 Task: Filter the search records by price book
Action: Mouse scrolled (178, 96) with delta (0, 0)
Screenshot: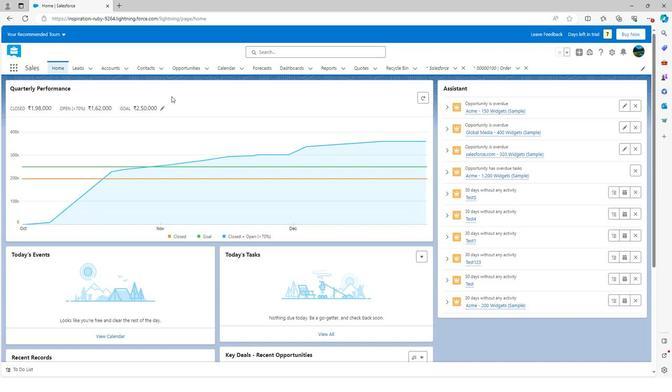
Action: Mouse scrolled (178, 96) with delta (0, 0)
Screenshot: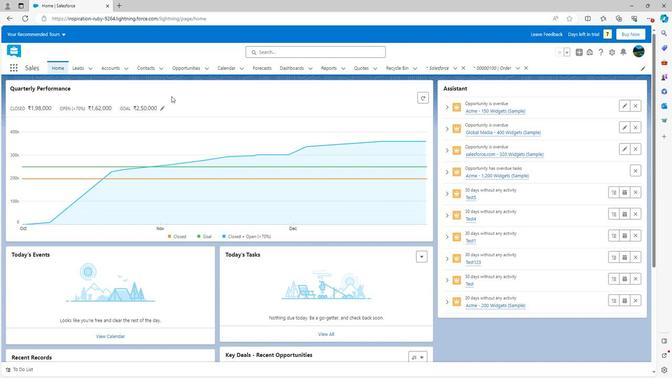
Action: Mouse scrolled (178, 96) with delta (0, 0)
Screenshot: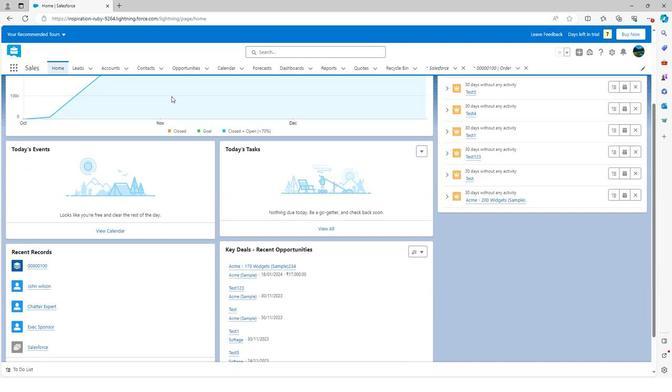 
Action: Mouse scrolled (178, 96) with delta (0, 0)
Screenshot: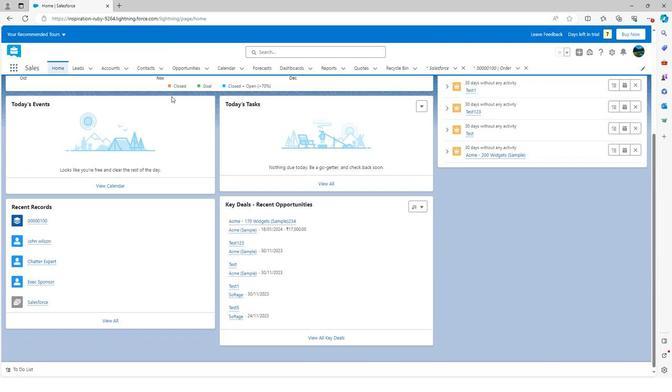 
Action: Mouse scrolled (178, 96) with delta (0, 0)
Screenshot: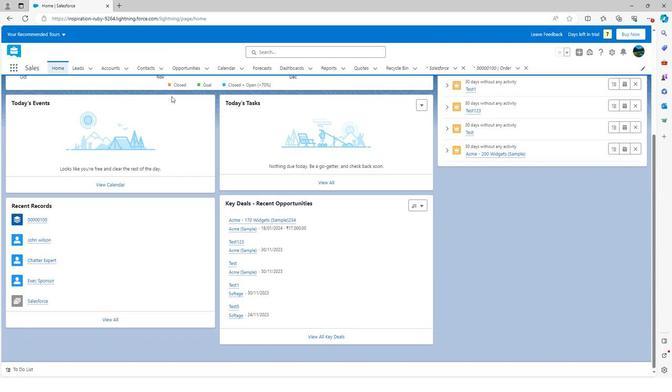 
Action: Mouse scrolled (178, 97) with delta (0, 0)
Screenshot: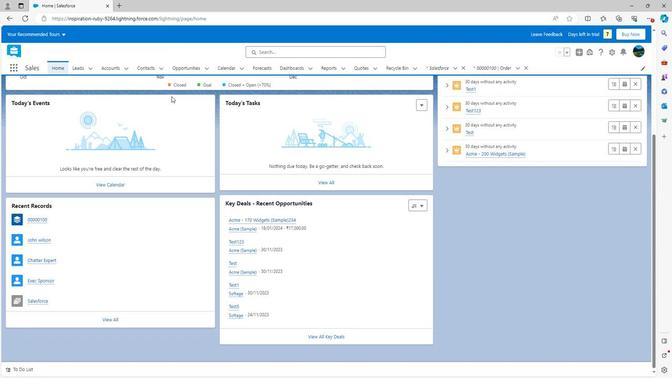 
Action: Mouse scrolled (178, 97) with delta (0, 0)
Screenshot: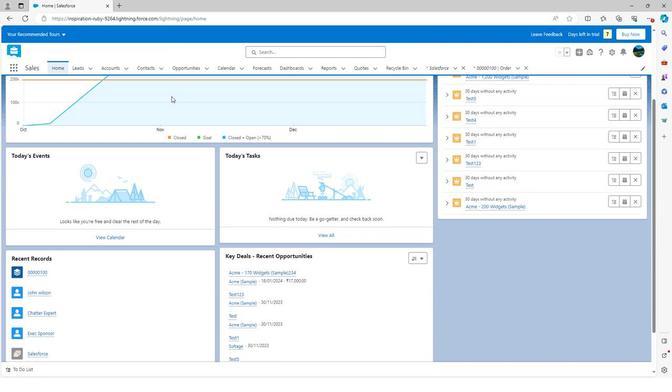 
Action: Mouse scrolled (178, 97) with delta (0, 0)
Screenshot: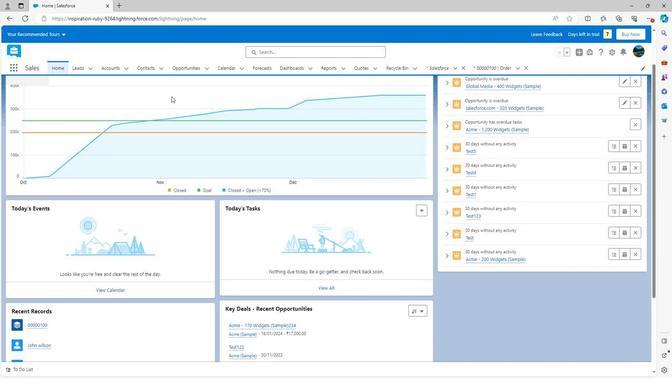 
Action: Mouse scrolled (178, 97) with delta (0, 0)
Screenshot: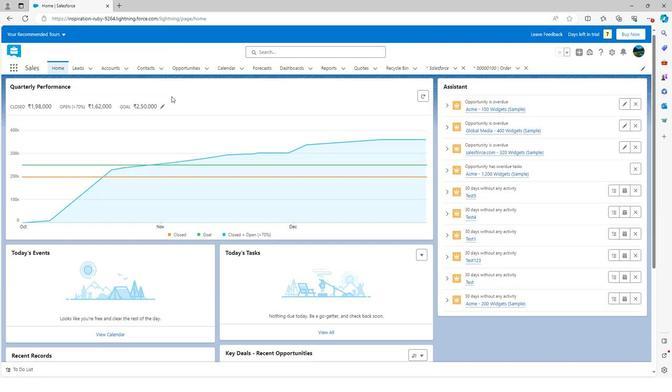 
Action: Mouse moved to (250, 55)
Screenshot: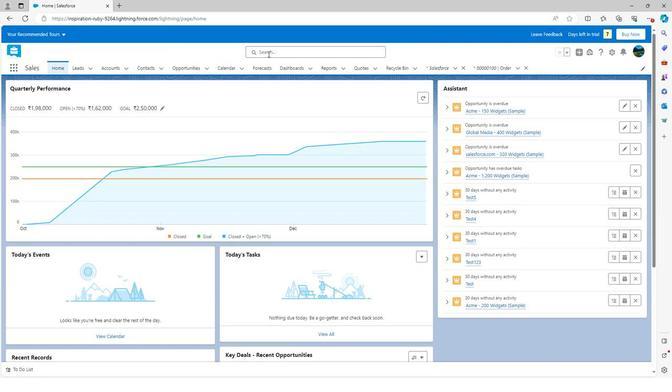 
Action: Mouse pressed left at (250, 55)
Screenshot: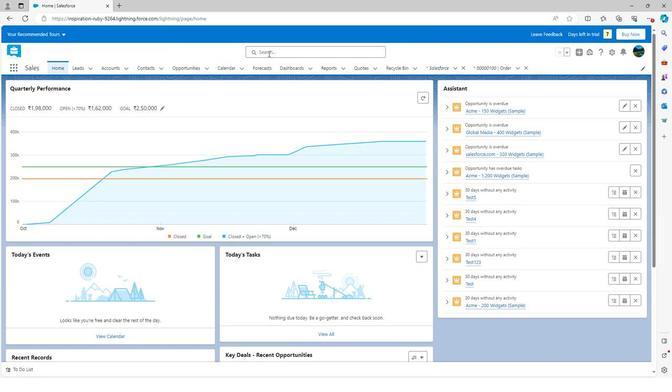 
Action: Mouse moved to (195, 53)
Screenshot: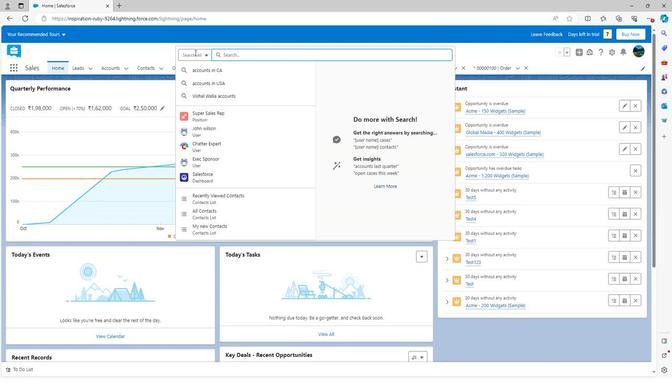 
Action: Mouse pressed left at (195, 53)
Screenshot: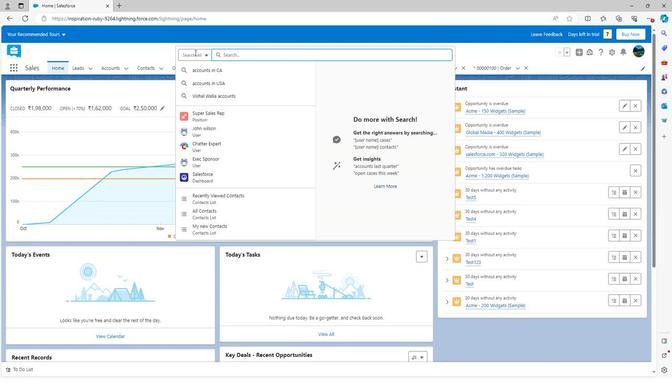 
Action: Mouse moved to (199, 171)
Screenshot: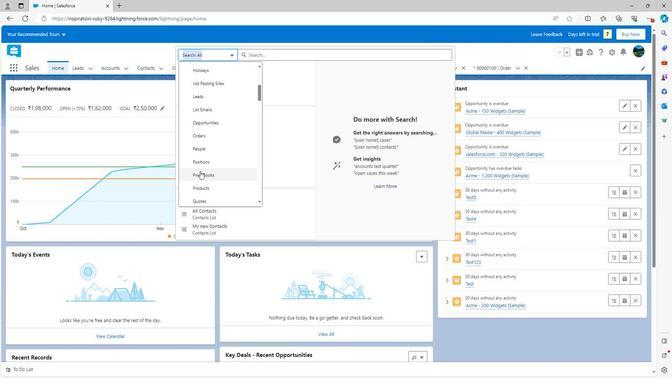
Action: Mouse pressed left at (199, 171)
Screenshot: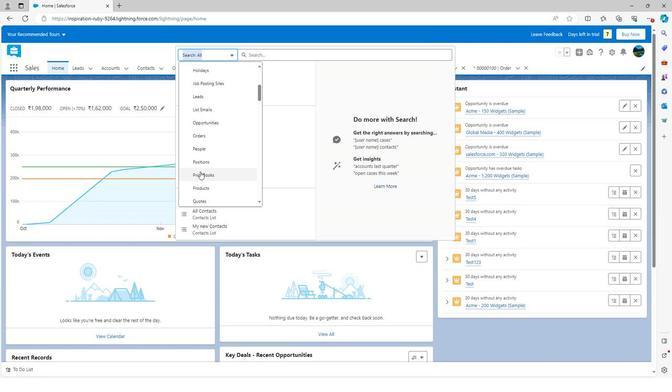 
Action: Mouse moved to (202, 105)
Screenshot: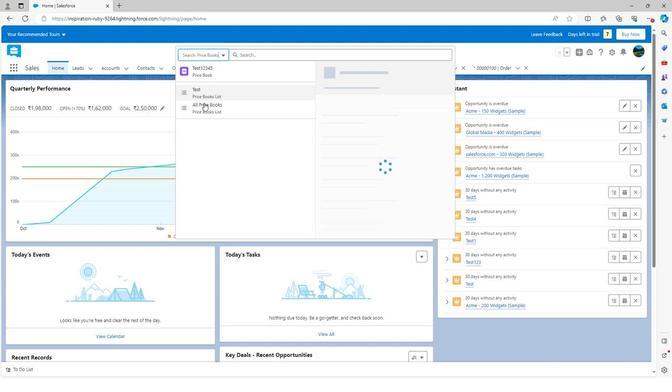 
Action: Mouse pressed left at (202, 105)
Screenshot: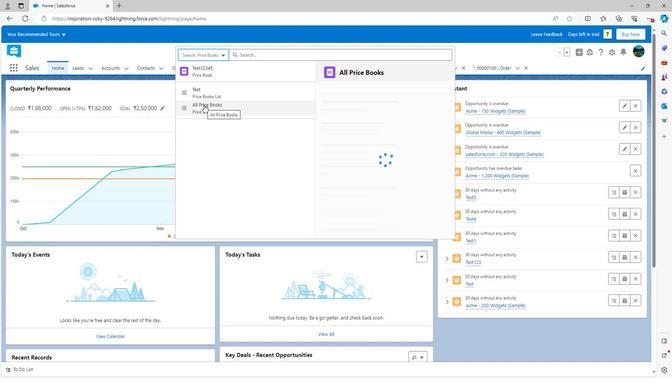 
Action: Mouse moved to (503, 67)
Screenshot: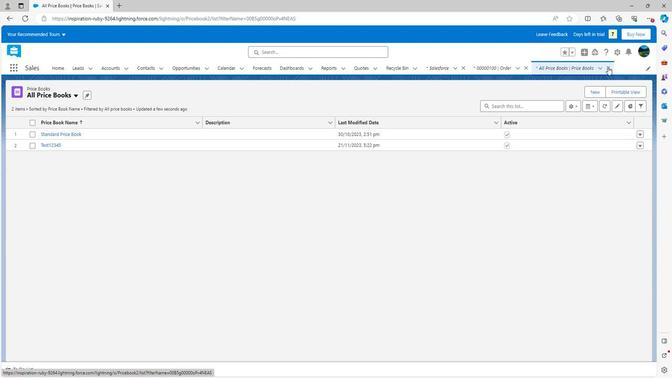 
Action: Mouse pressed left at (503, 67)
Screenshot: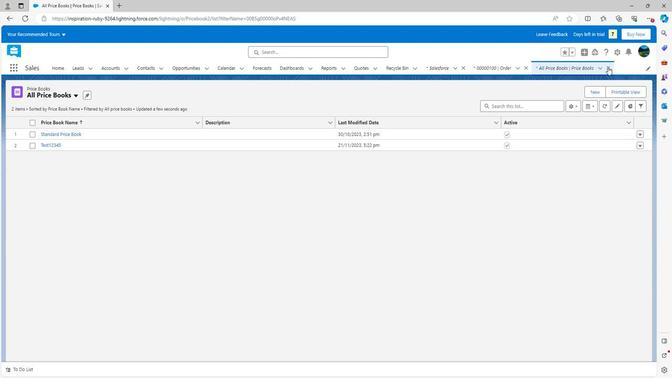 
Action: Mouse moved to (269, 56)
Screenshot: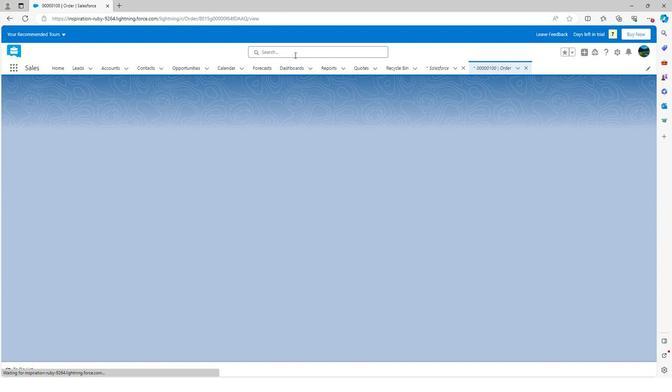 
Action: Mouse pressed left at (269, 56)
Screenshot: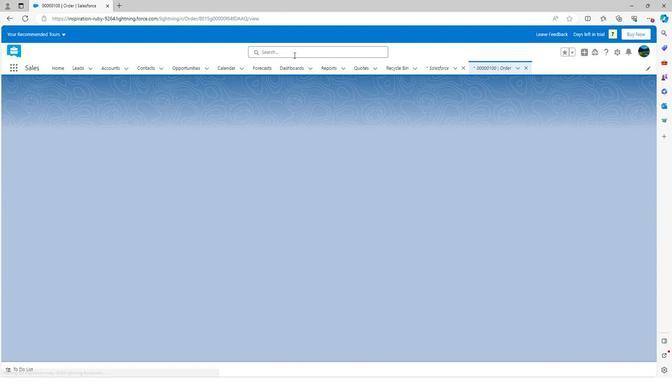 
Action: Mouse moved to (199, 57)
Screenshot: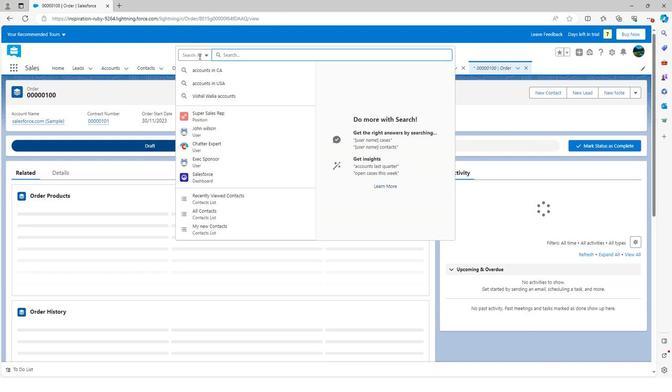 
Action: Mouse pressed left at (199, 57)
Screenshot: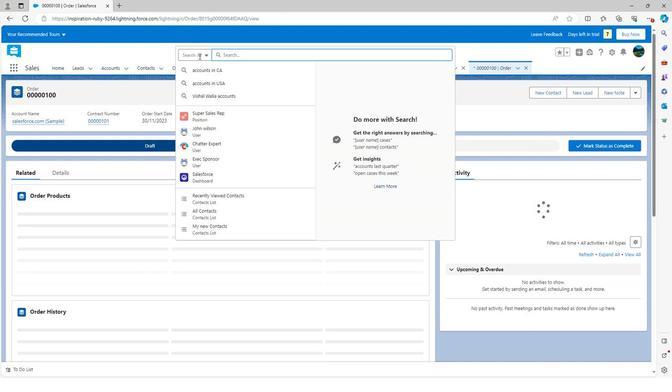 
Action: Mouse moved to (202, 170)
Screenshot: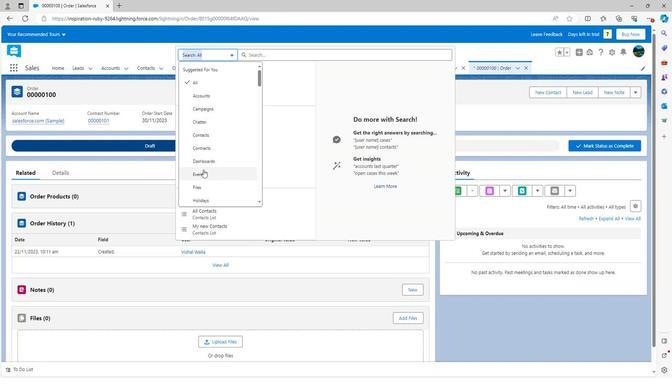 
Action: Mouse scrolled (202, 169) with delta (0, 0)
Screenshot: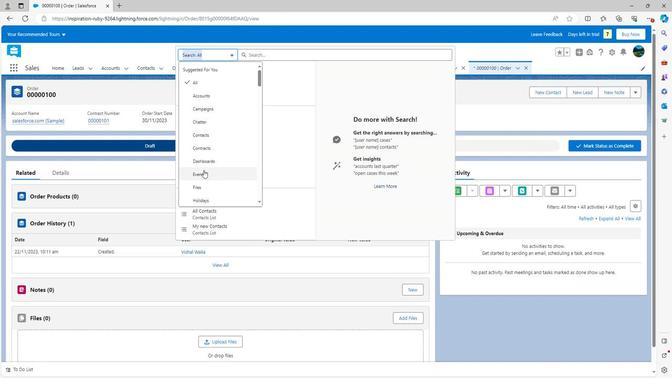 
Action: Mouse scrolled (202, 169) with delta (0, 0)
Screenshot: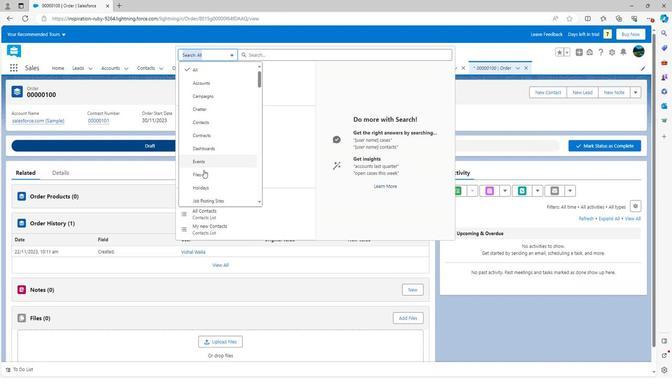 
Action: Mouse scrolled (202, 169) with delta (0, 0)
Screenshot: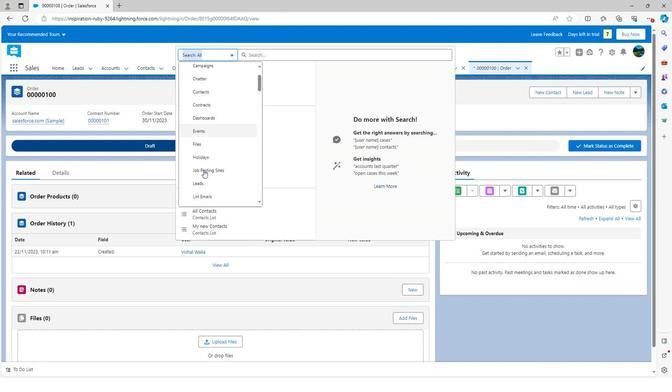 
Action: Mouse scrolled (202, 169) with delta (0, 0)
Screenshot: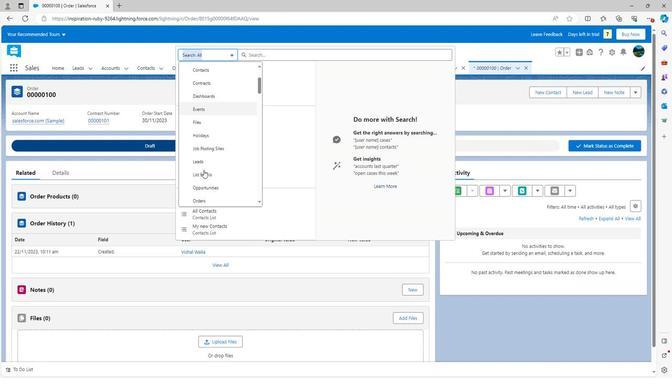 
Action: Mouse scrolled (202, 169) with delta (0, 0)
Screenshot: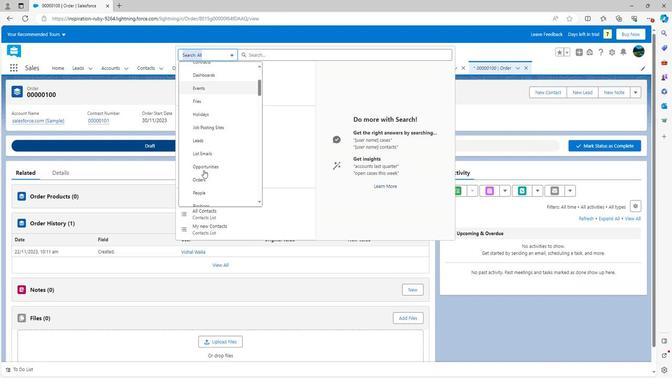 
Action: Mouse scrolled (202, 169) with delta (0, 0)
Screenshot: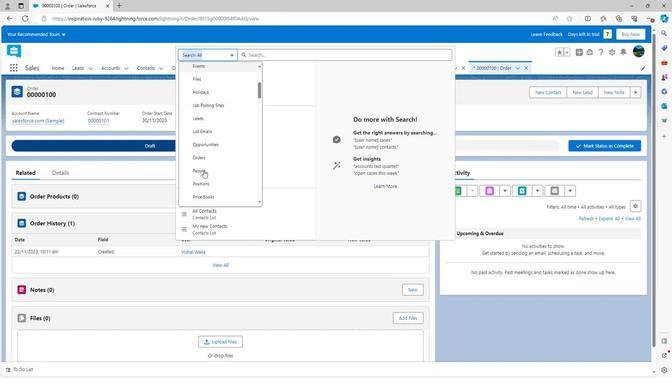 
Action: Mouse scrolled (202, 169) with delta (0, 0)
Screenshot: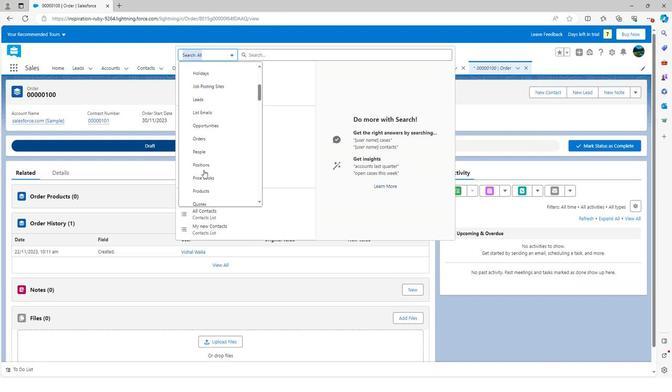 
Action: Mouse moved to (203, 155)
Screenshot: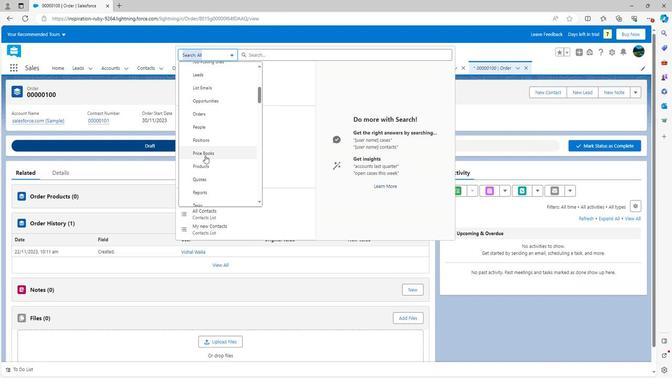 
Action: Mouse pressed left at (203, 155)
Screenshot: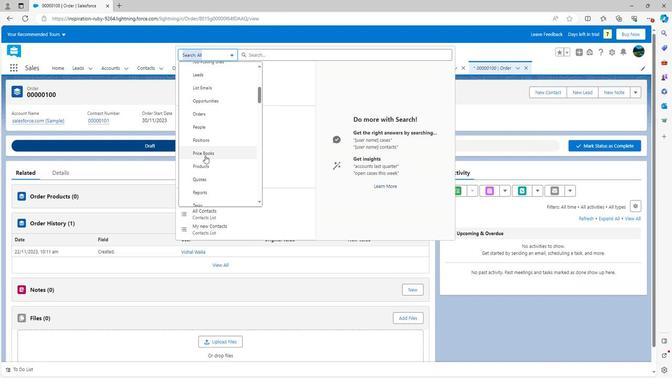 
Action: Mouse moved to (198, 105)
Screenshot: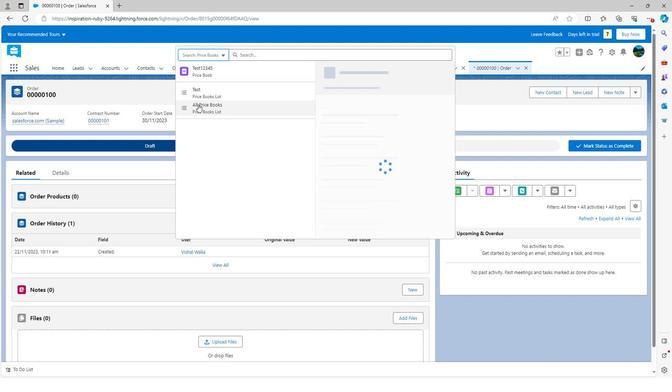 
